 Task: Choose the host language as Greek.
Action: Mouse moved to (1149, 164)
Screenshot: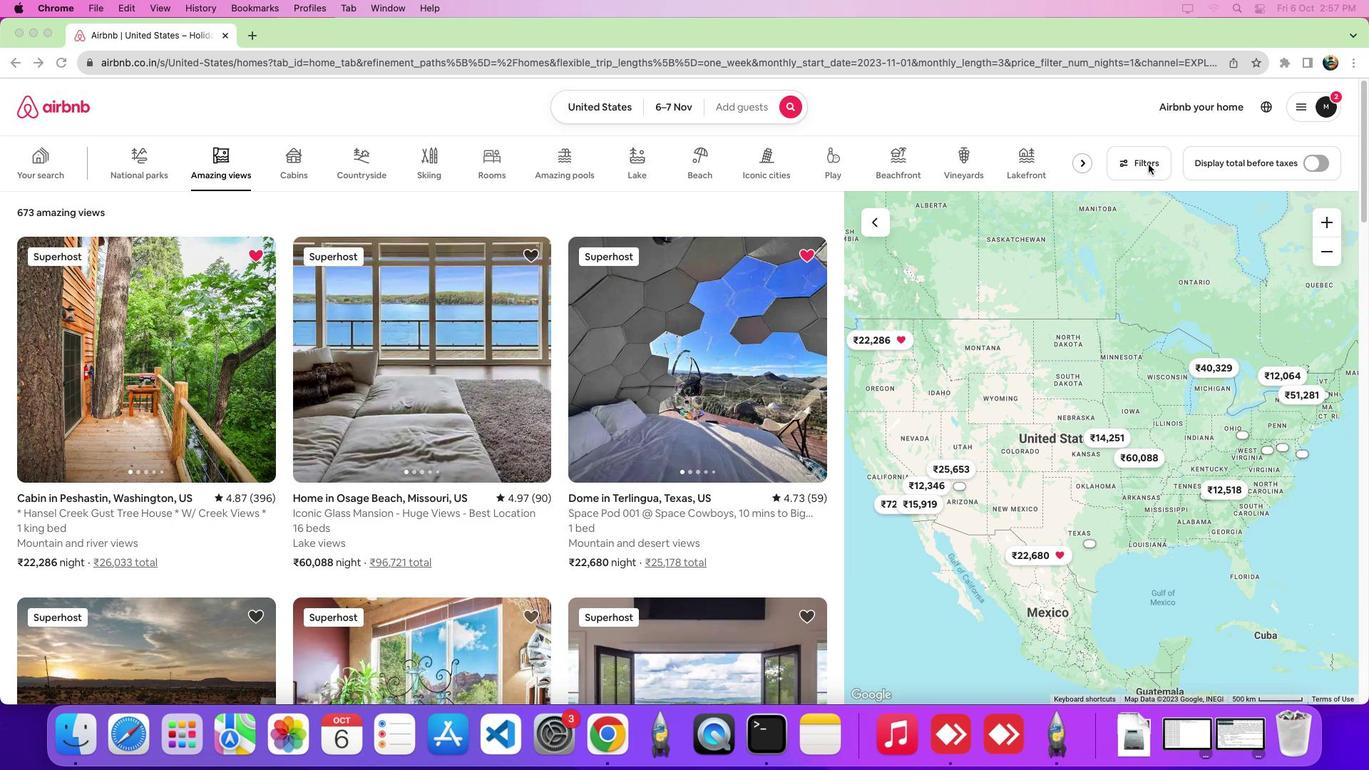 
Action: Mouse pressed left at (1149, 164)
Screenshot: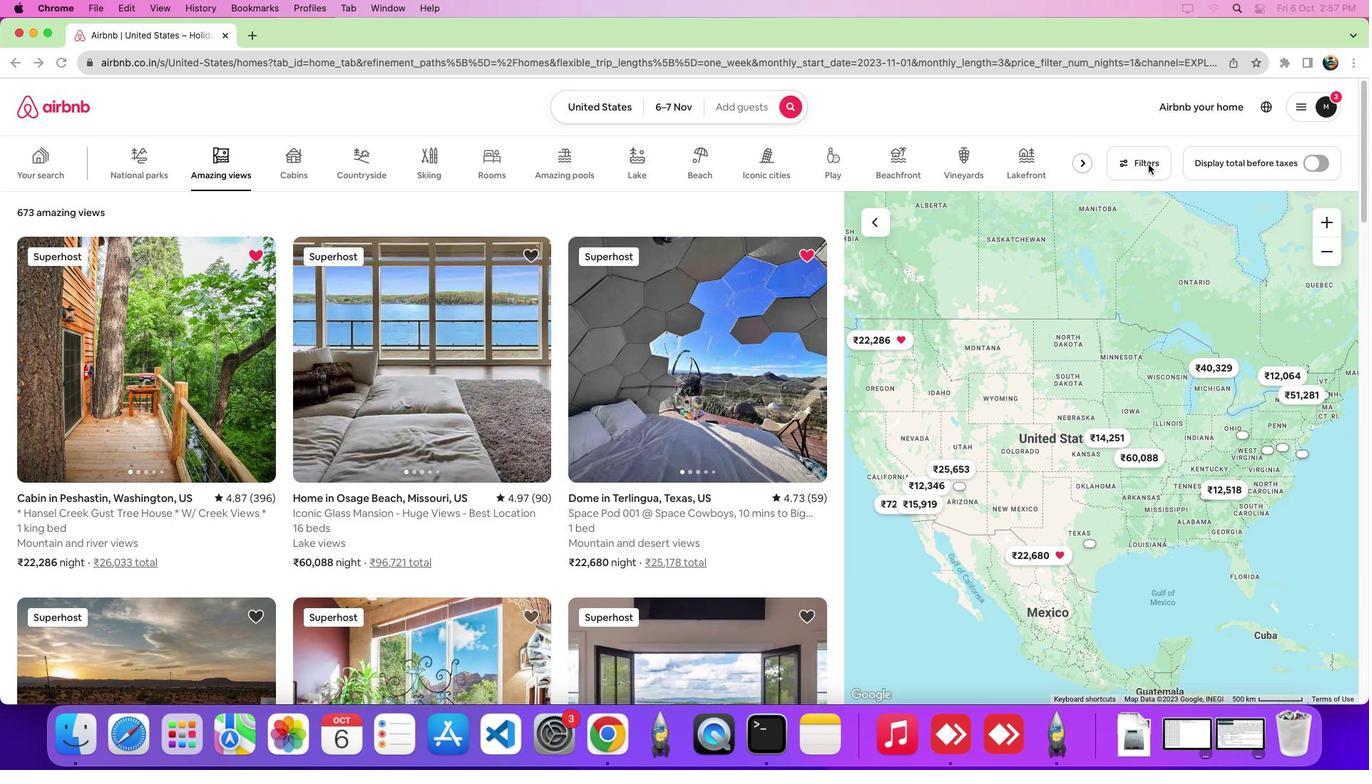 
Action: Mouse pressed left at (1149, 164)
Screenshot: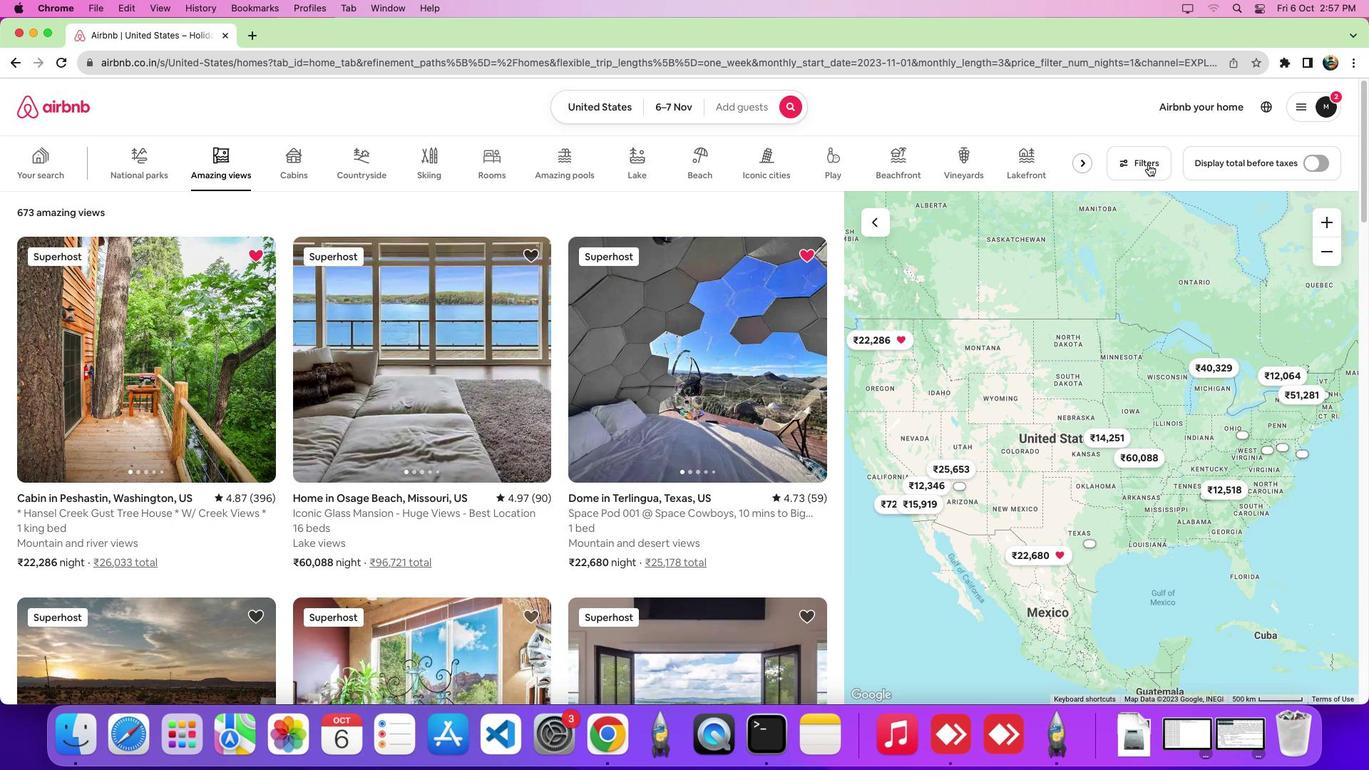
Action: Mouse moved to (540, 257)
Screenshot: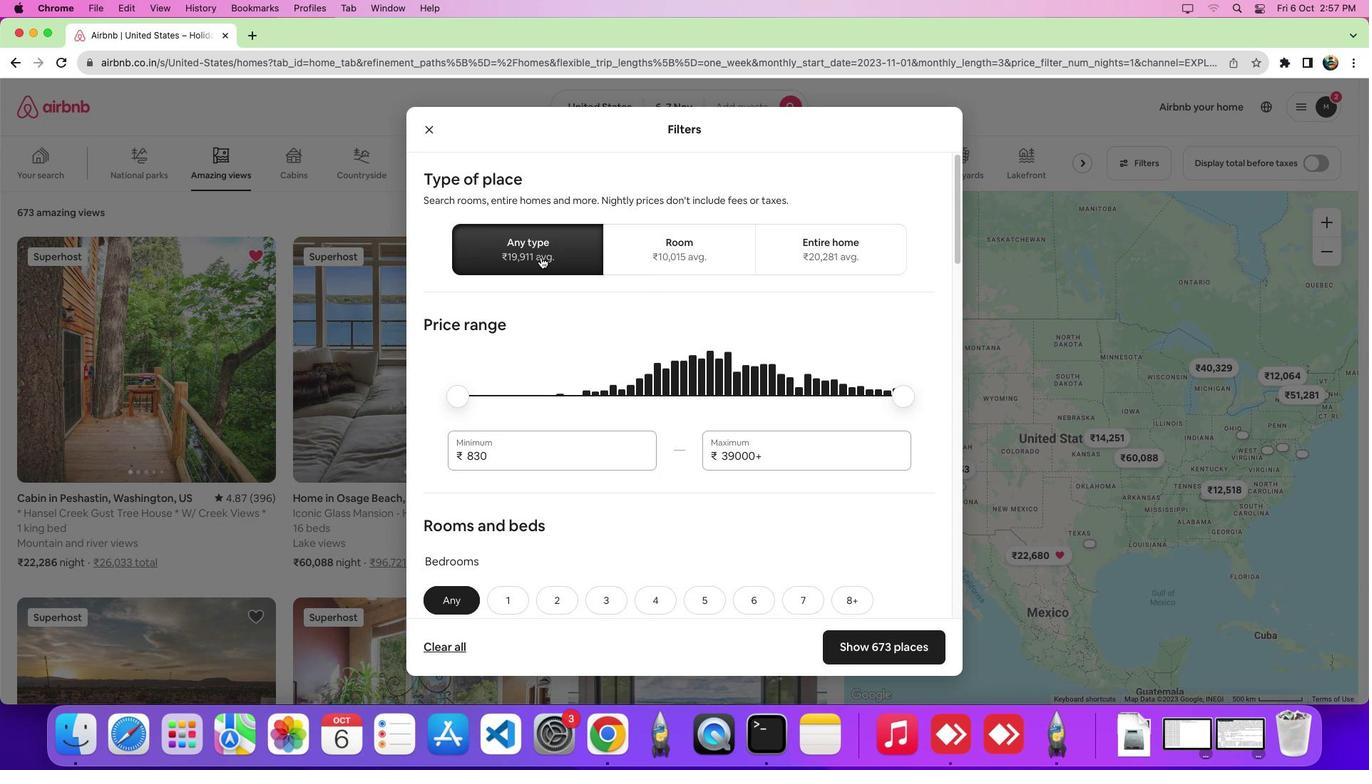 
Action: Mouse pressed left at (540, 257)
Screenshot: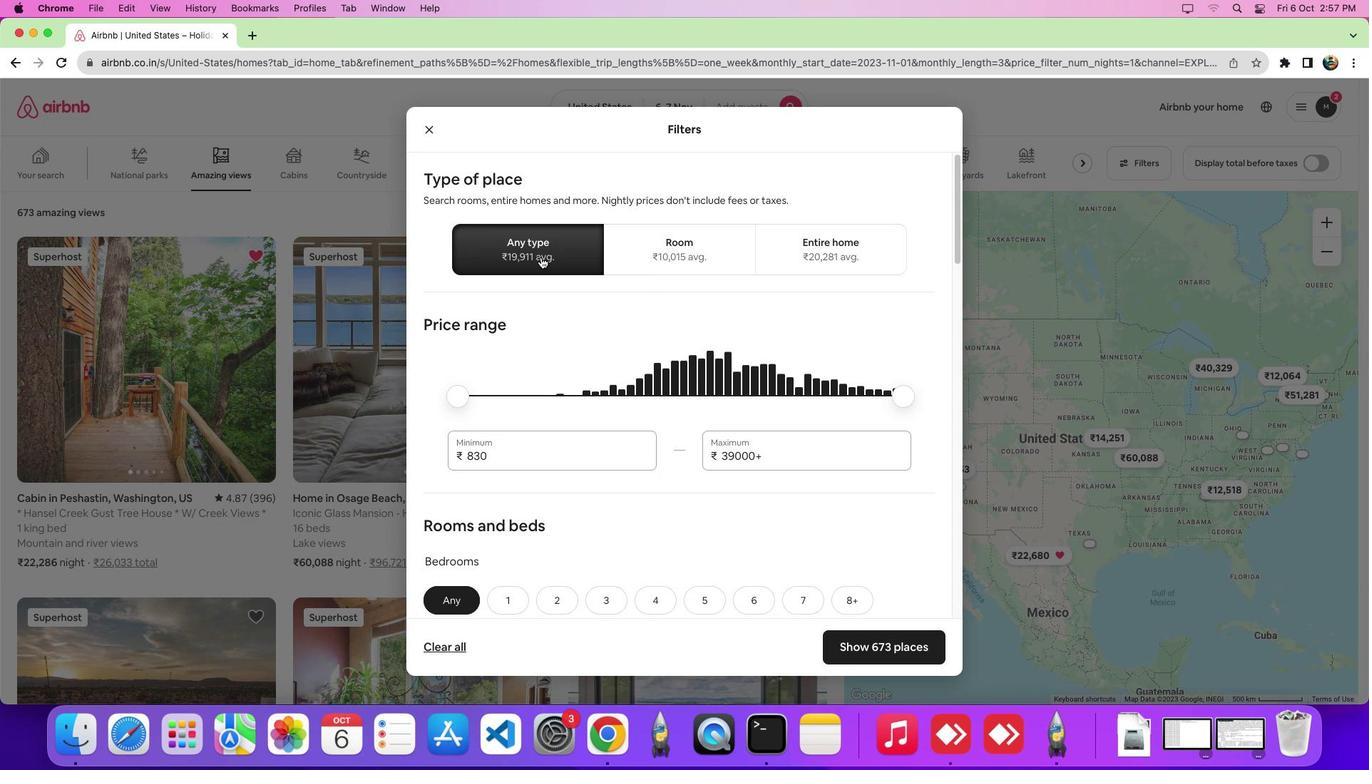 
Action: Mouse moved to (621, 386)
Screenshot: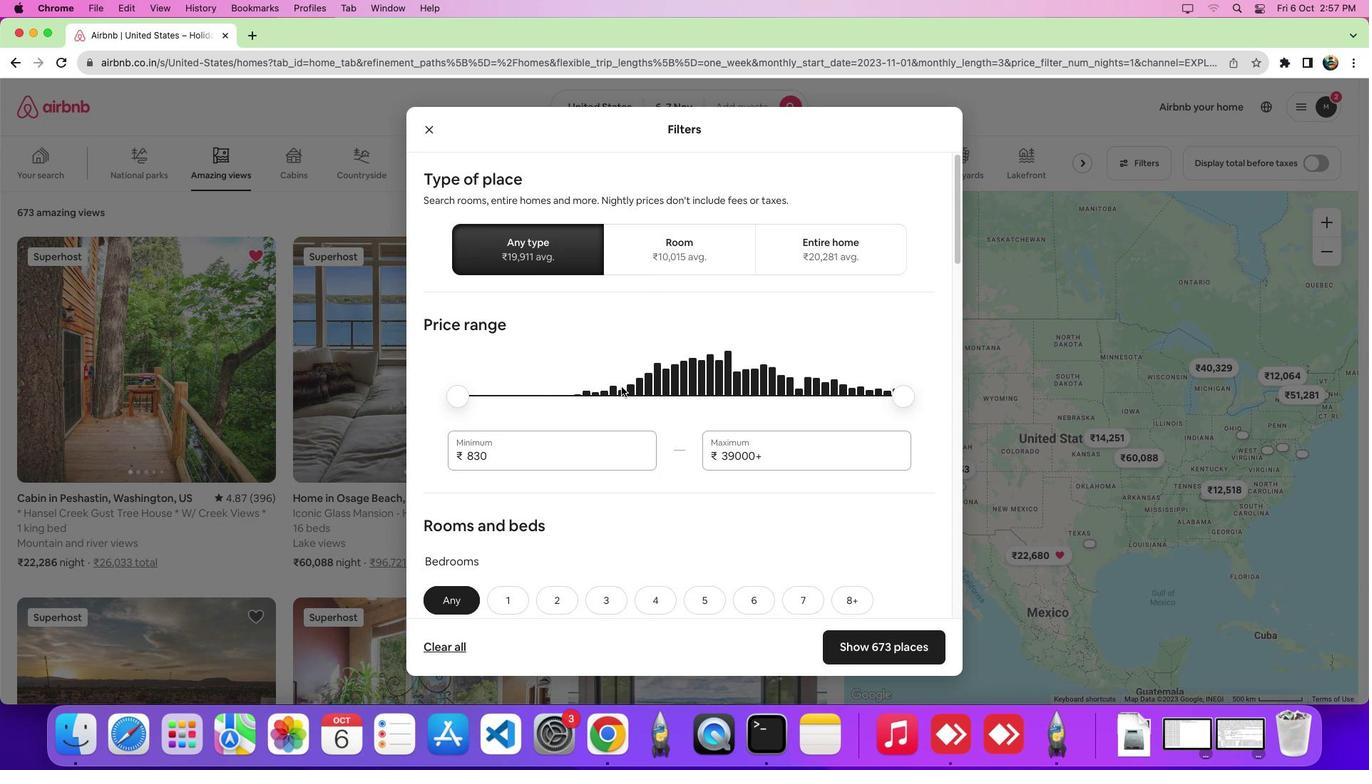 
Action: Mouse scrolled (621, 386) with delta (0, 0)
Screenshot: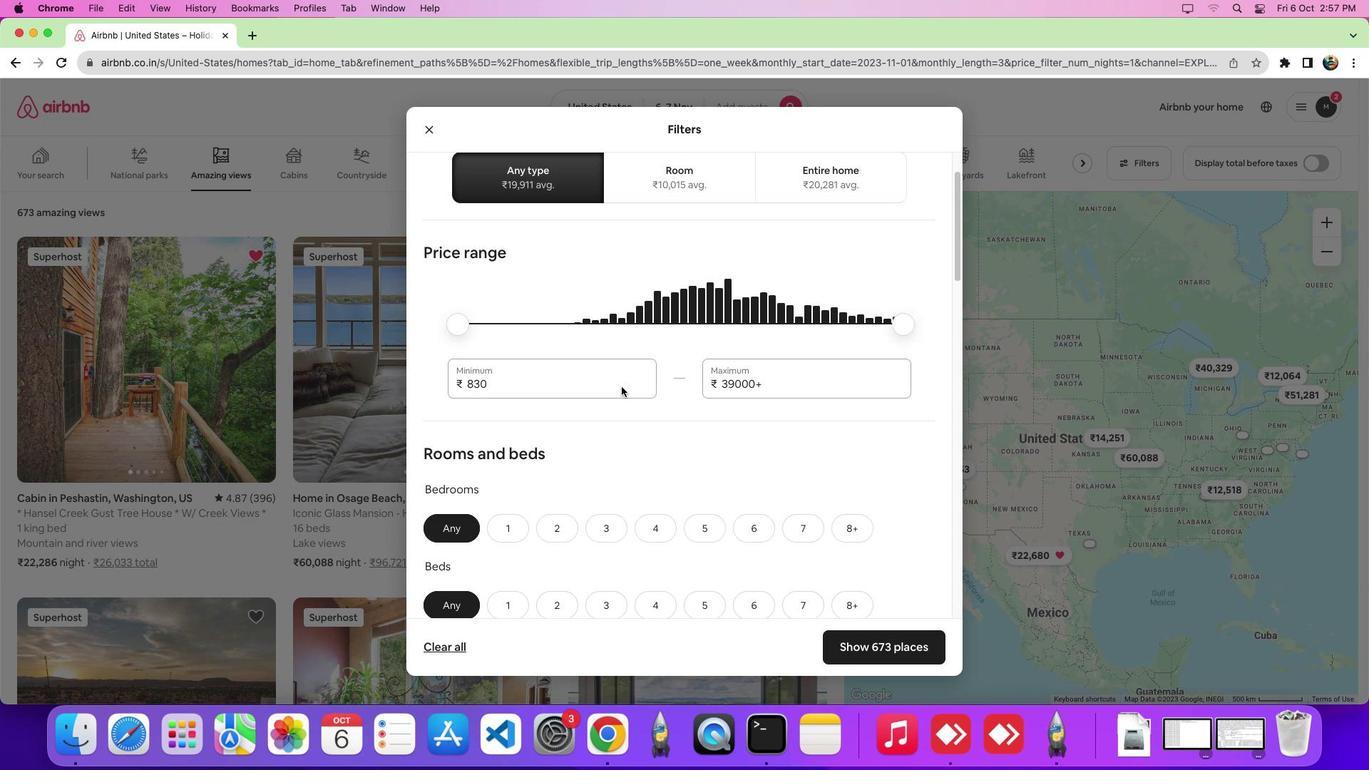 
Action: Mouse scrolled (621, 386) with delta (0, -1)
Screenshot: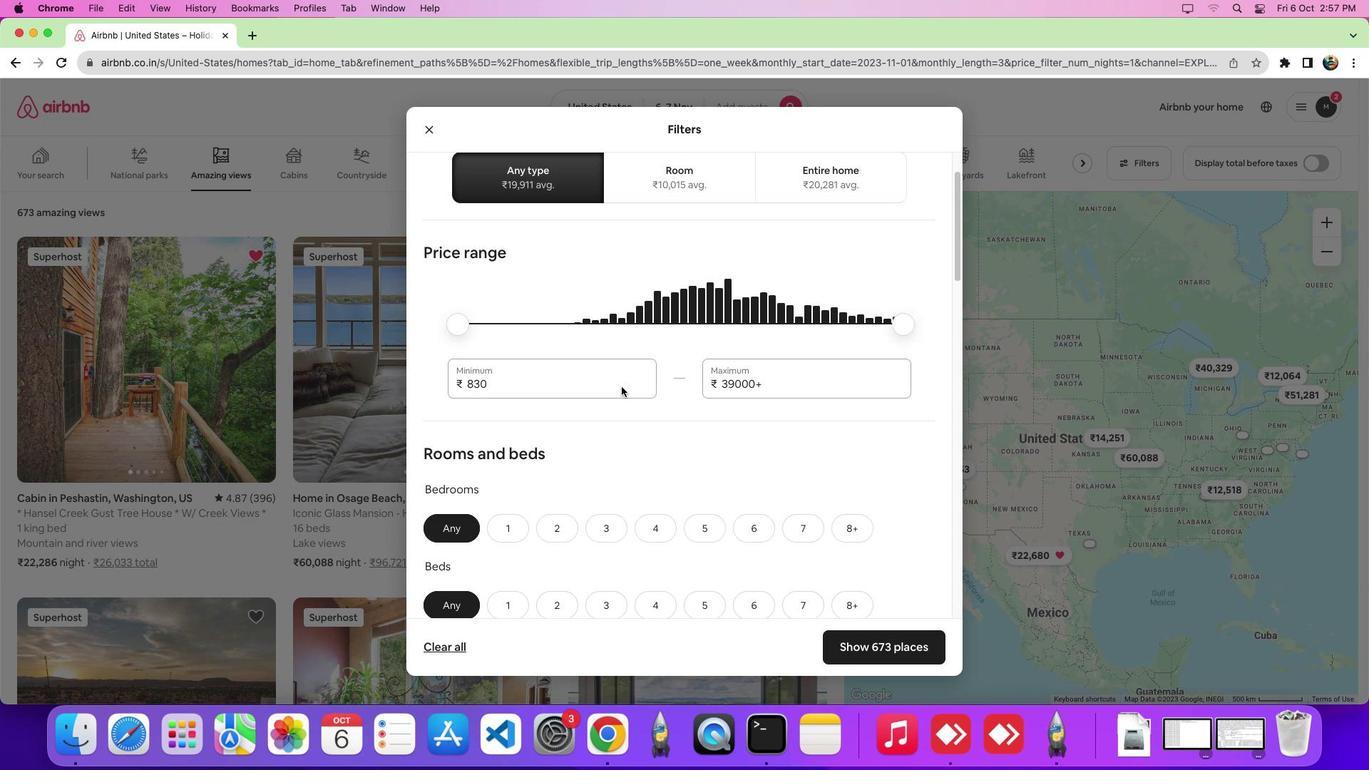 
Action: Mouse scrolled (621, 386) with delta (0, -7)
Screenshot: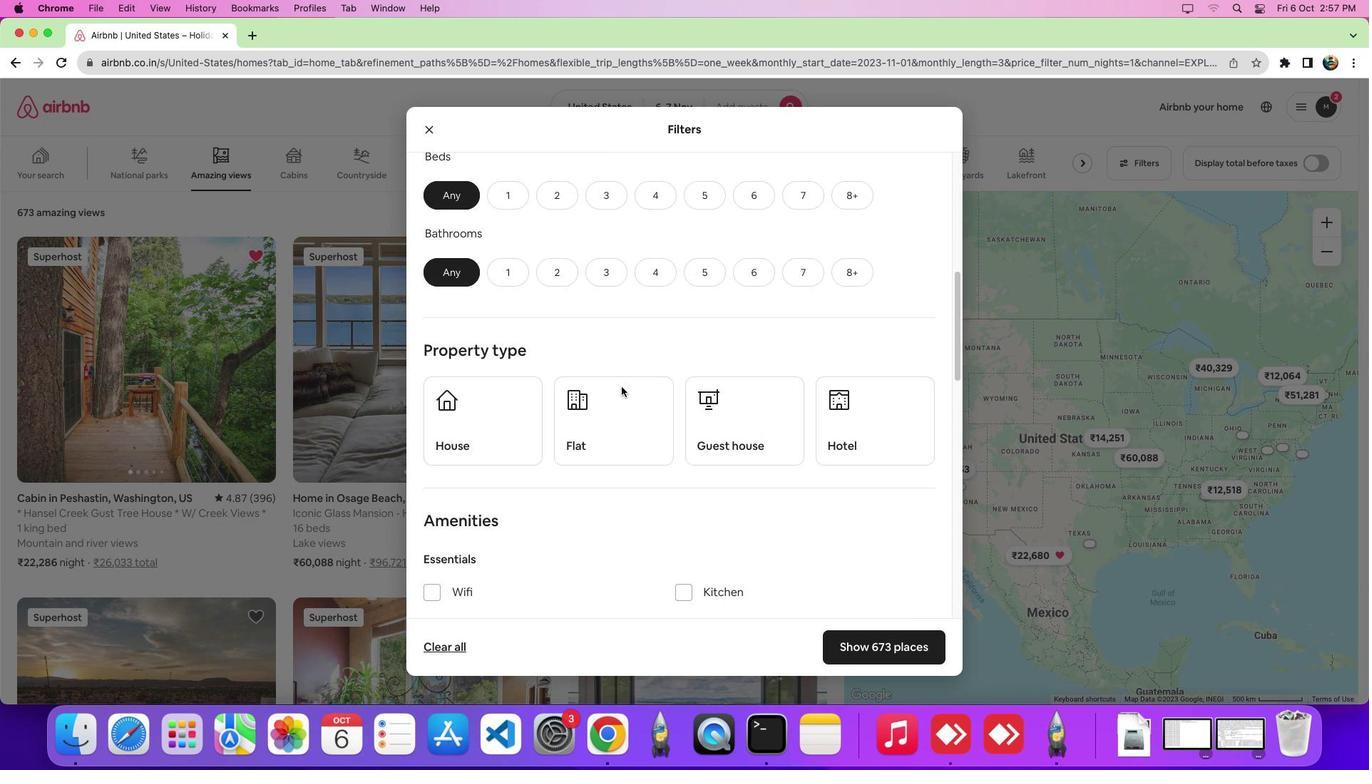 
Action: Mouse scrolled (621, 386) with delta (0, -9)
Screenshot: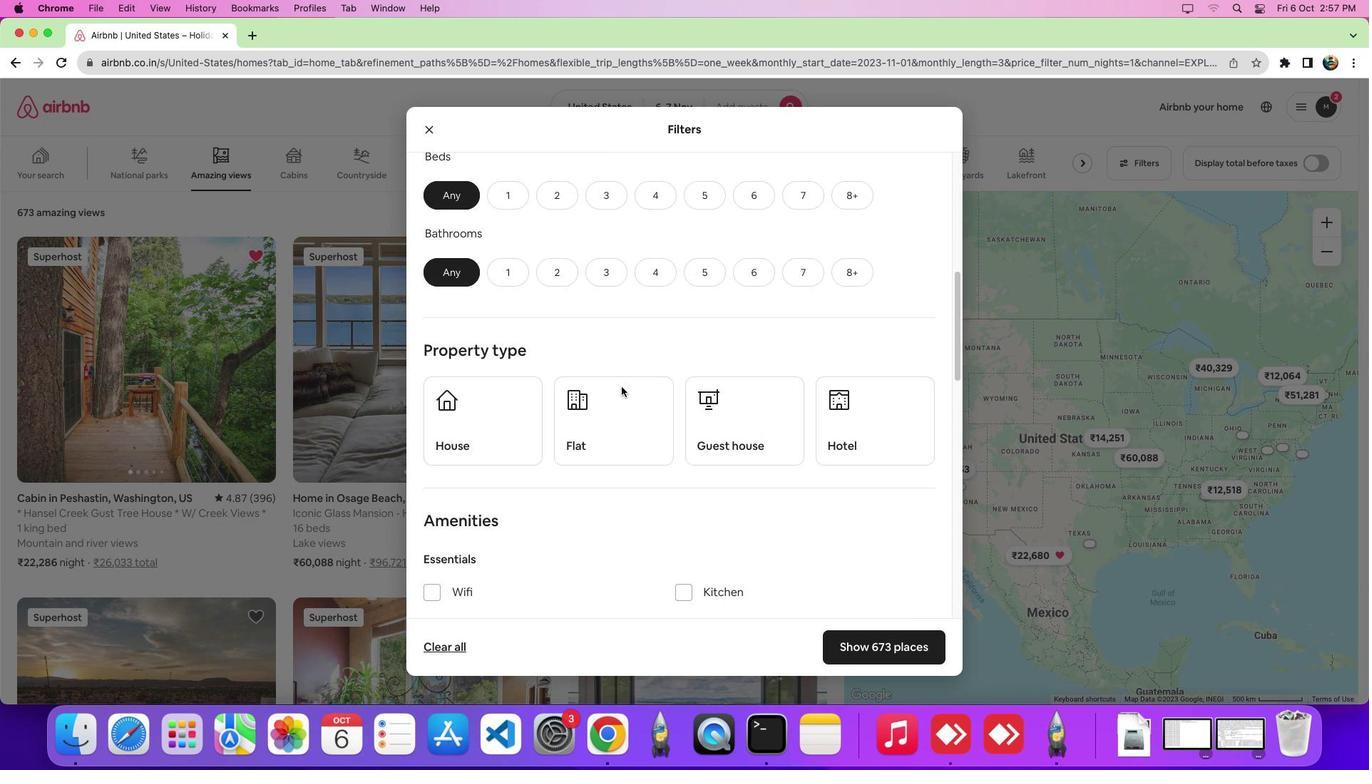 
Action: Mouse scrolled (621, 386) with delta (0, -11)
Screenshot: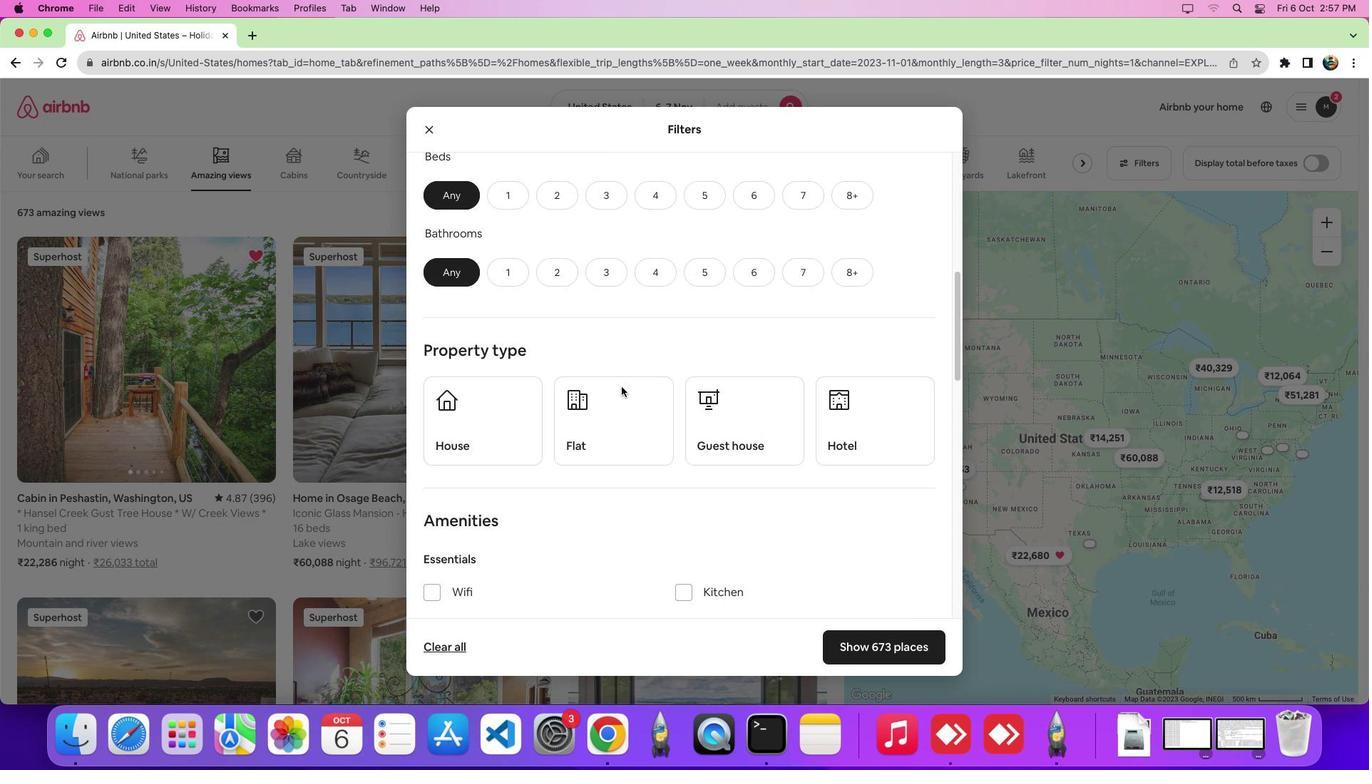 
Action: Mouse scrolled (621, 386) with delta (0, 0)
Screenshot: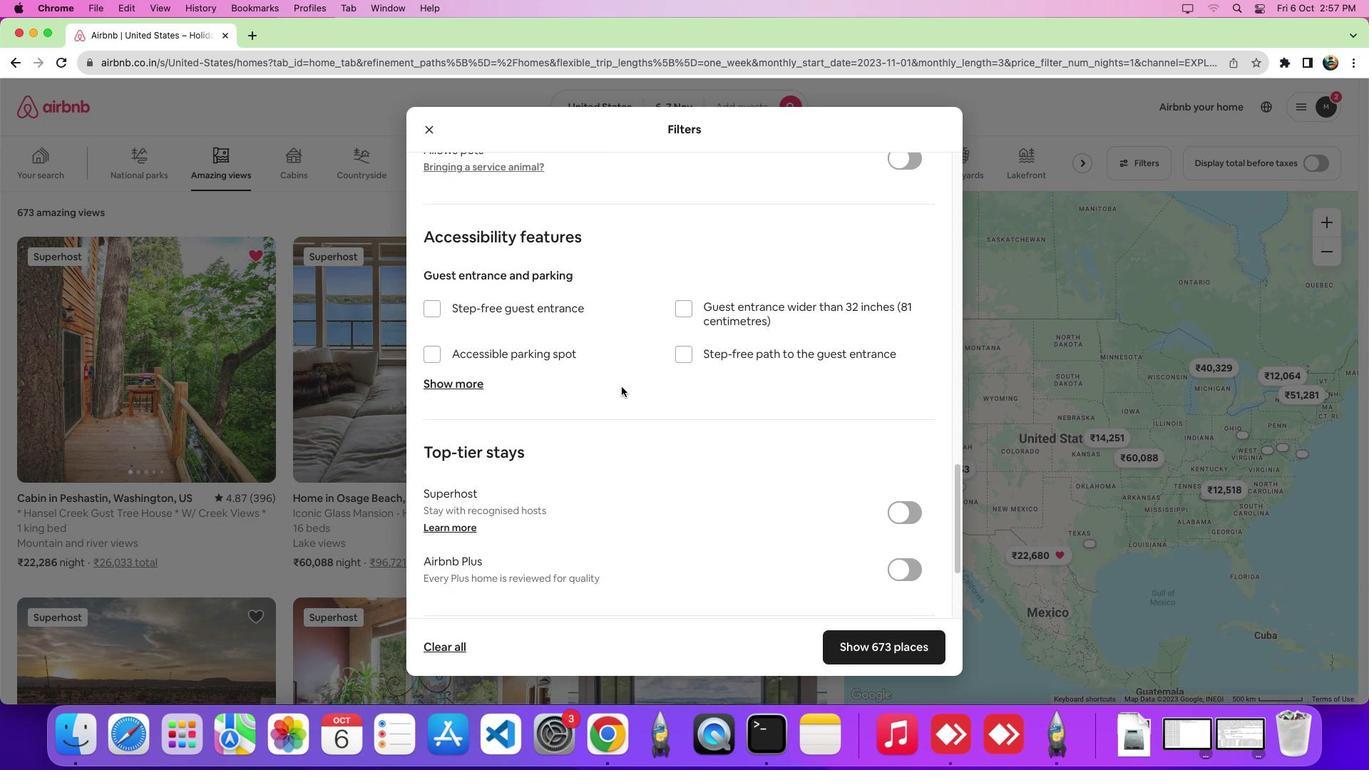 
Action: Mouse scrolled (621, 386) with delta (0, -1)
Screenshot: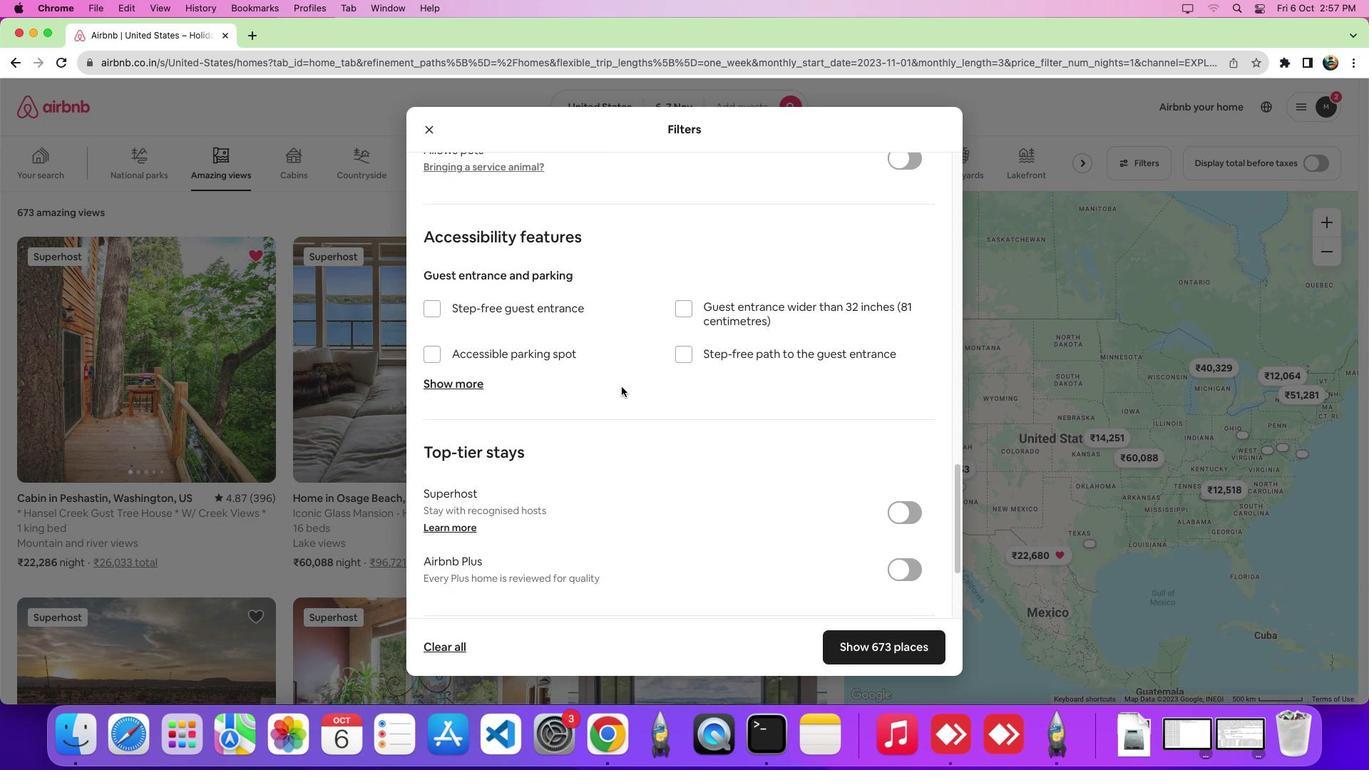 
Action: Mouse scrolled (621, 386) with delta (0, -7)
Screenshot: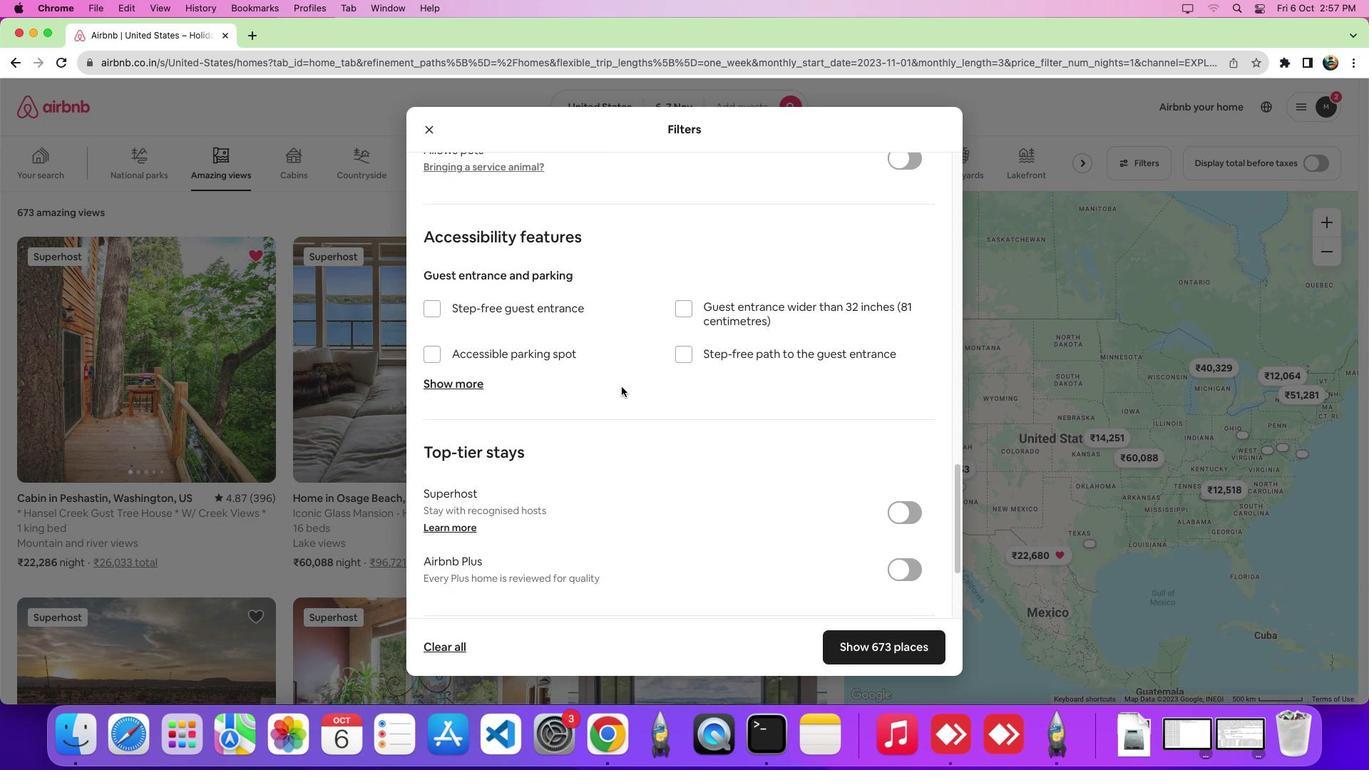 
Action: Mouse scrolled (621, 386) with delta (0, -9)
Screenshot: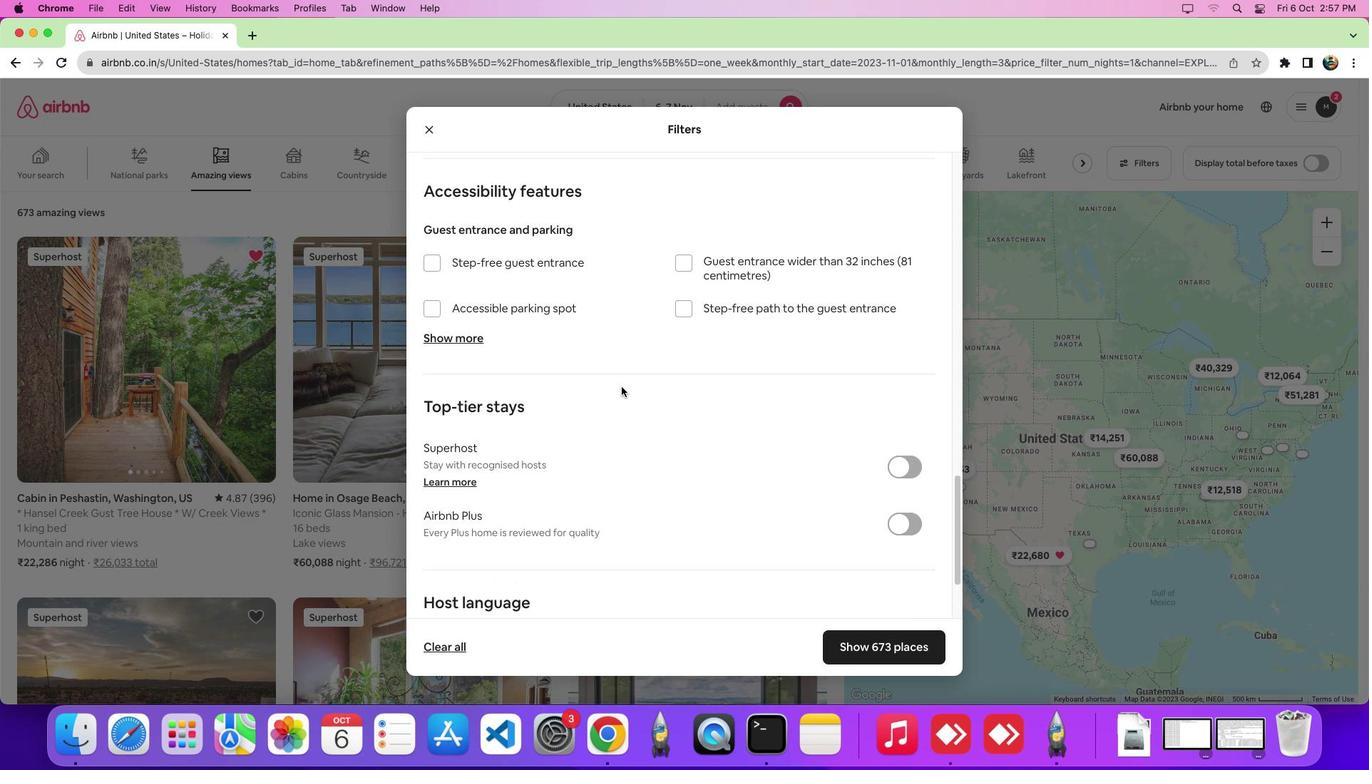 
Action: Mouse scrolled (621, 386) with delta (0, -11)
Screenshot: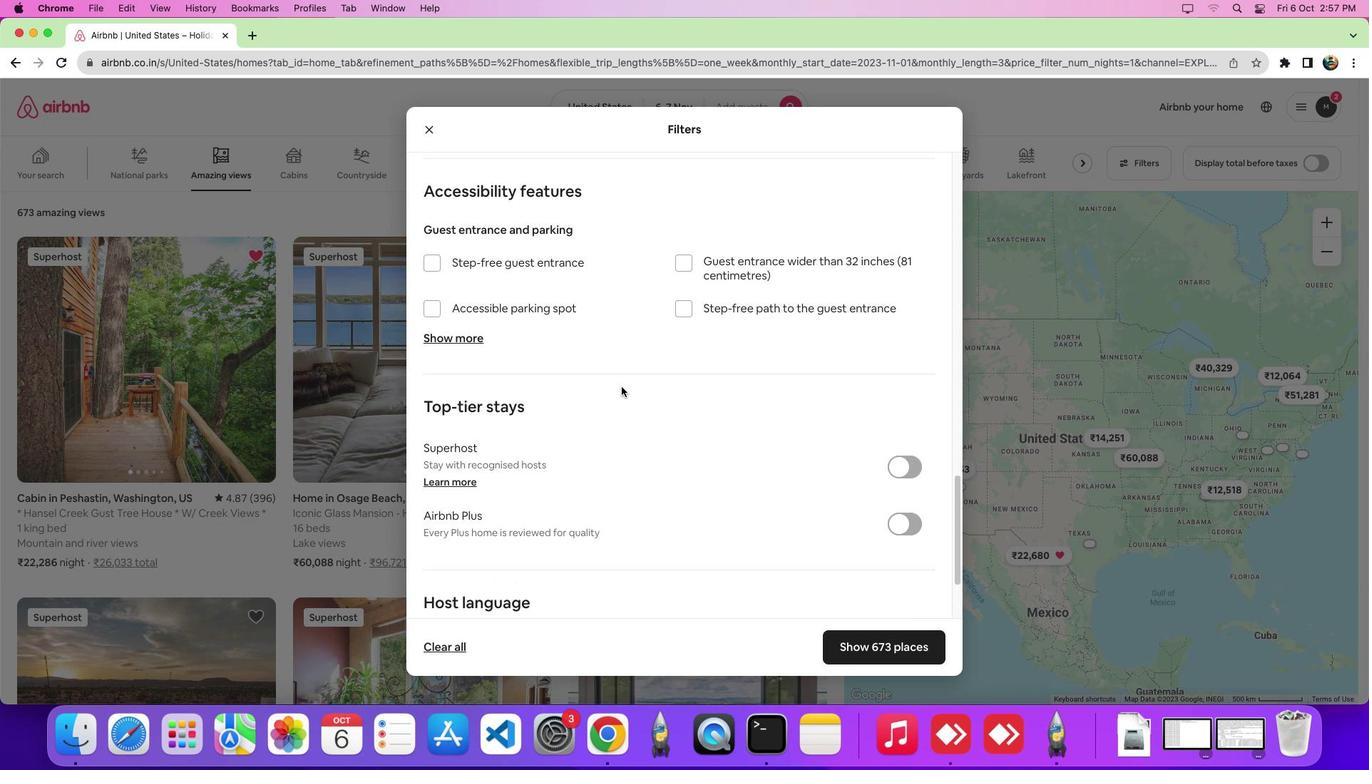 
Action: Mouse scrolled (621, 386) with delta (0, 0)
Screenshot: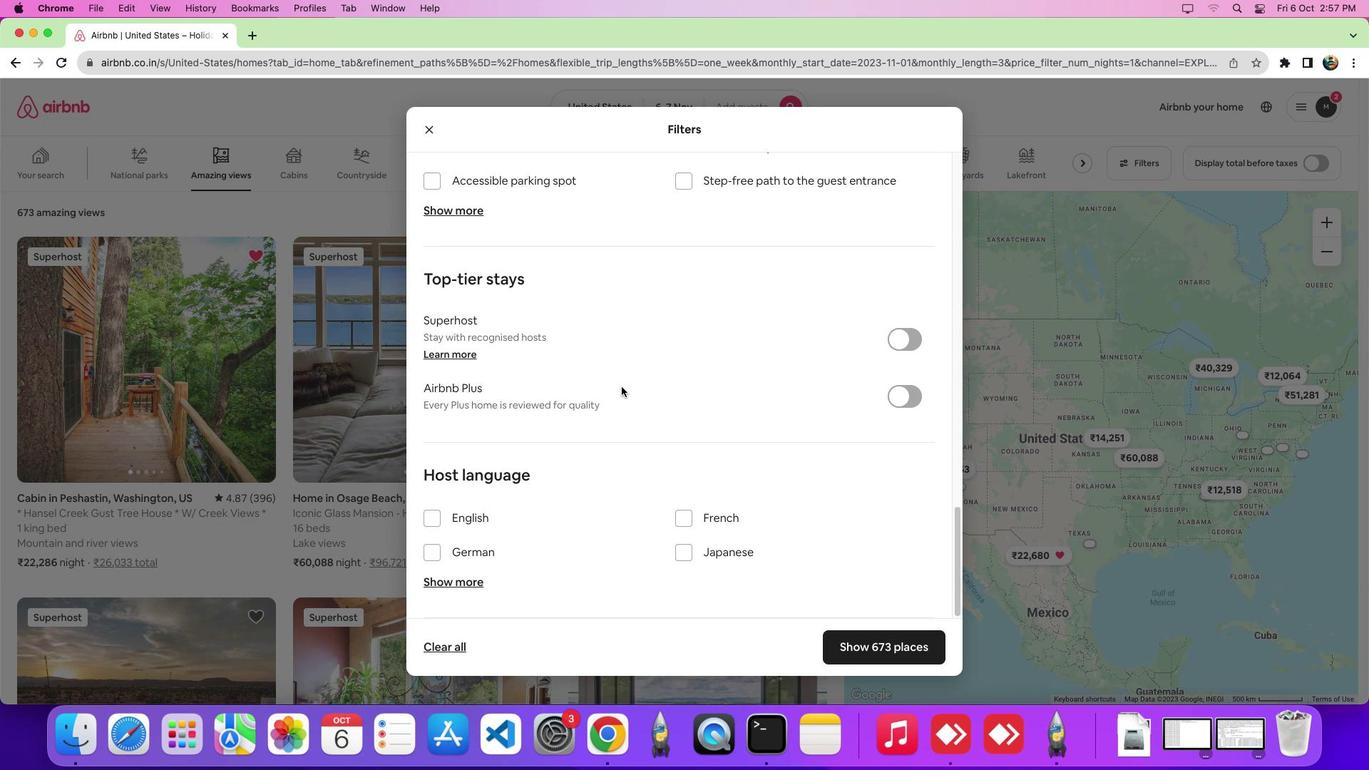 
Action: Mouse scrolled (621, 386) with delta (0, -1)
Screenshot: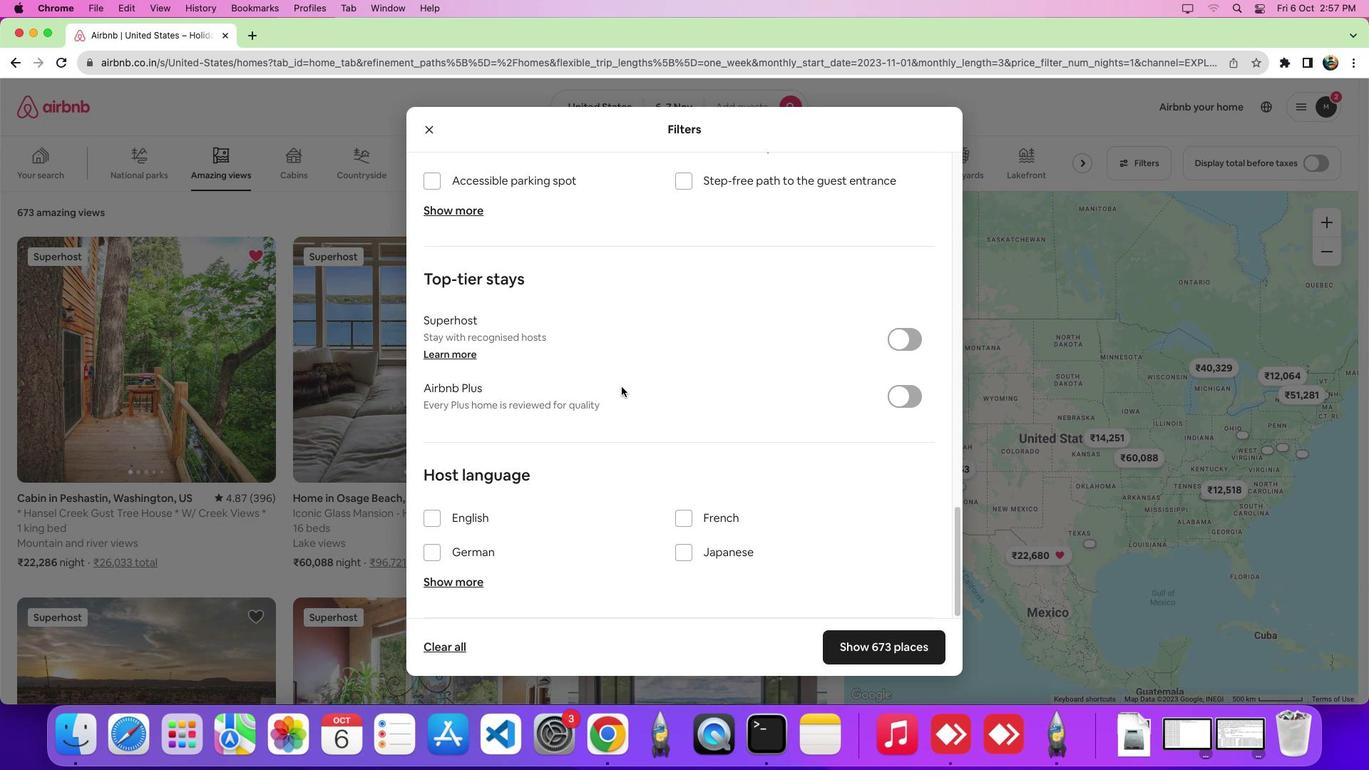 
Action: Mouse scrolled (621, 386) with delta (0, -7)
Screenshot: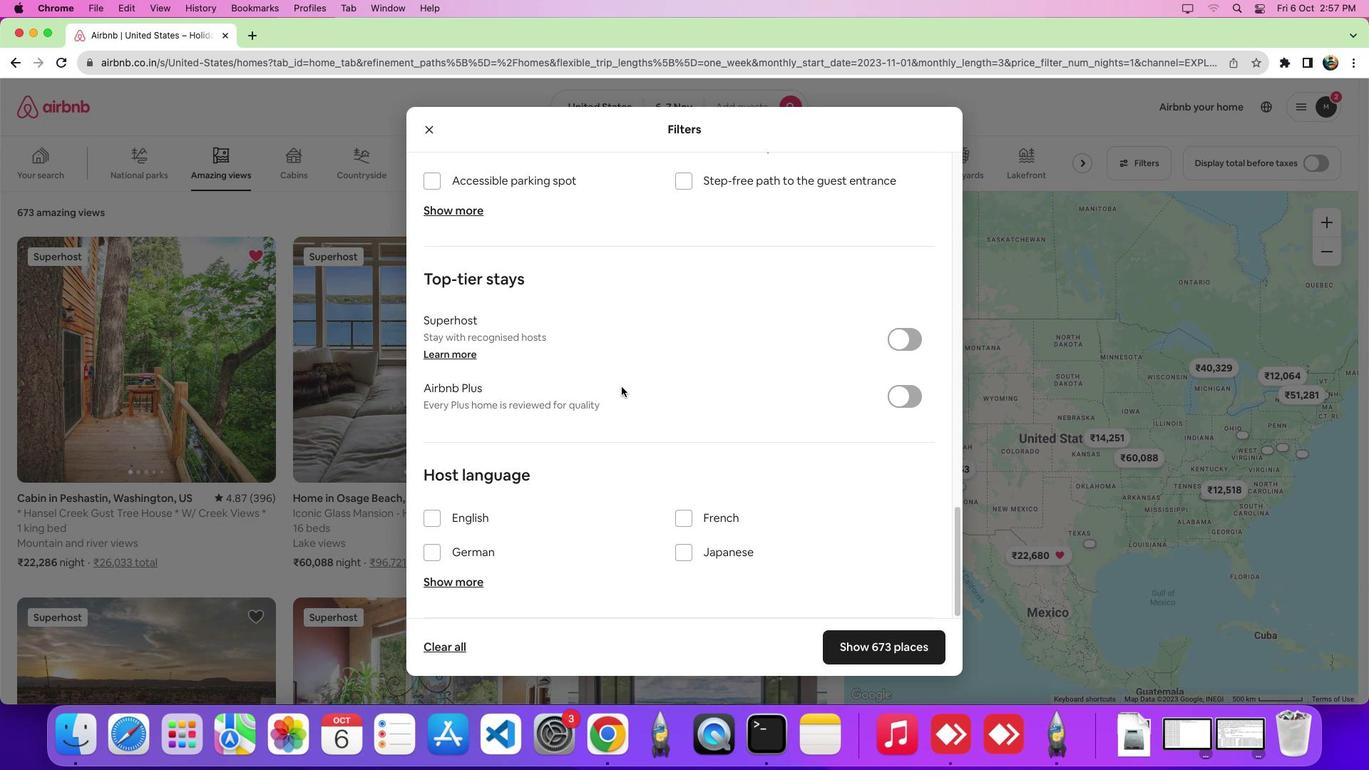 
Action: Mouse scrolled (621, 386) with delta (0, -9)
Screenshot: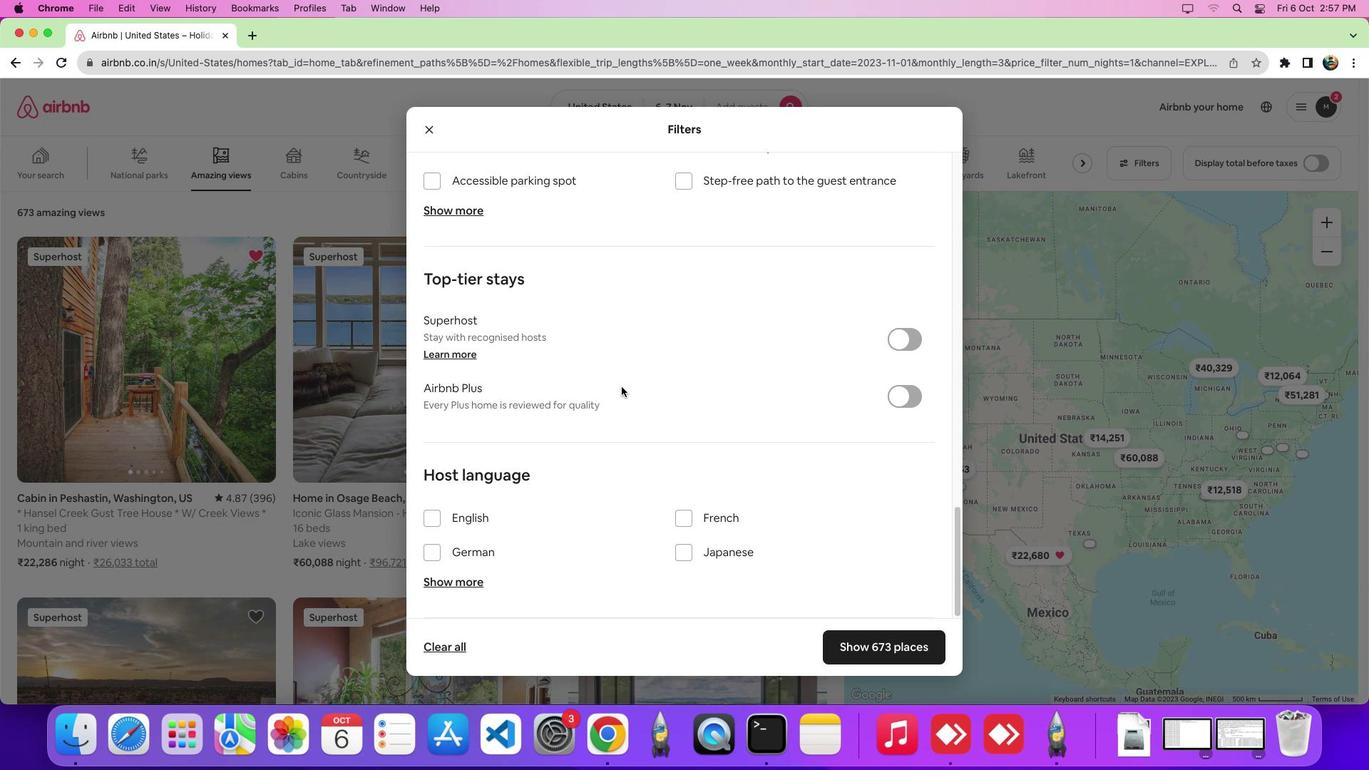 
Action: Mouse scrolled (621, 386) with delta (0, -10)
Screenshot: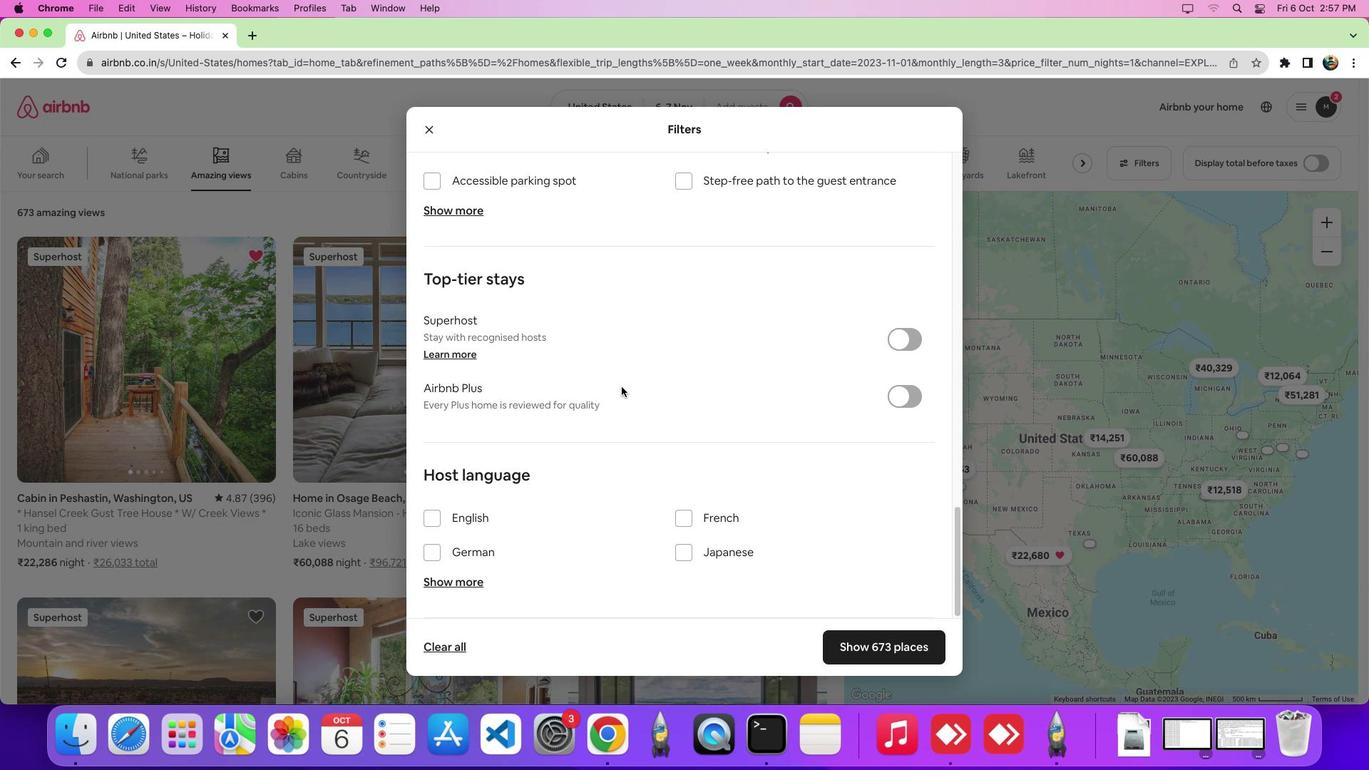 
Action: Mouse moved to (457, 582)
Screenshot: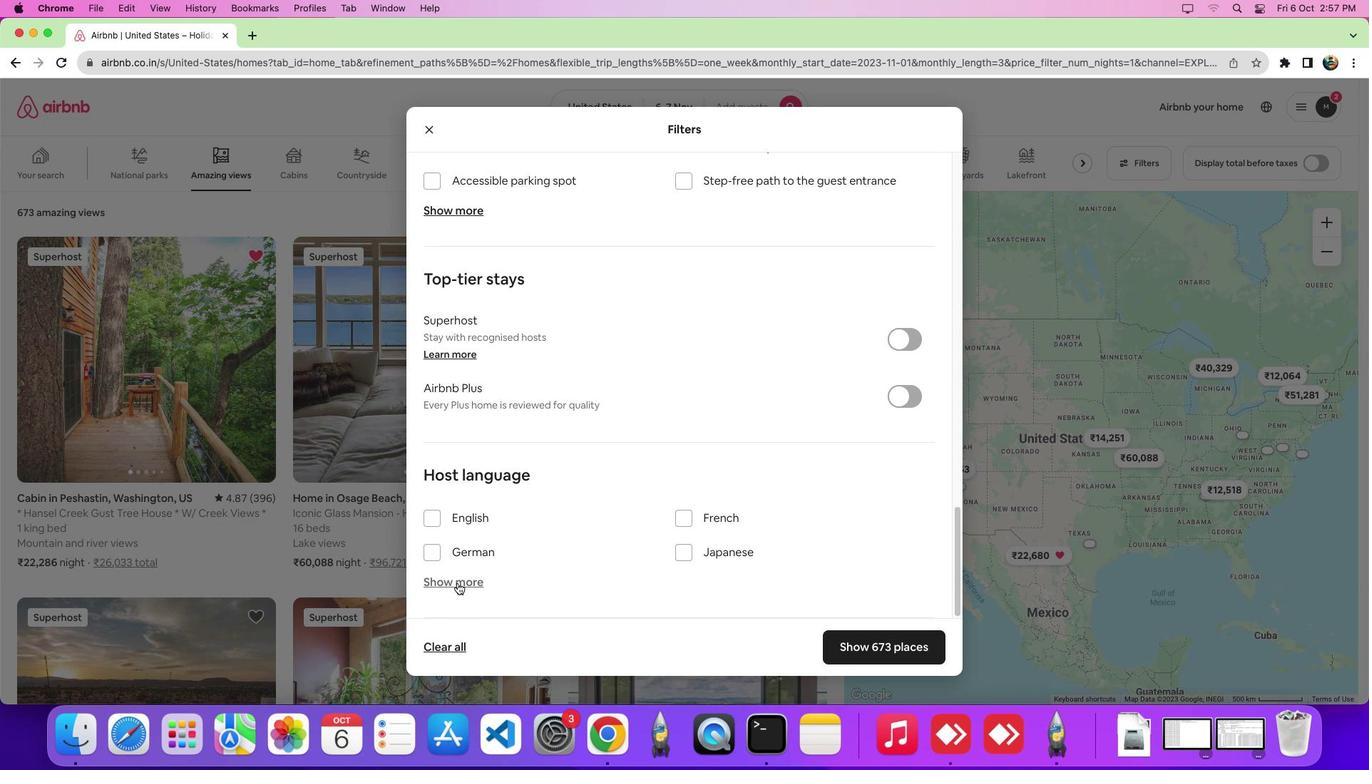 
Action: Mouse pressed left at (457, 582)
Screenshot: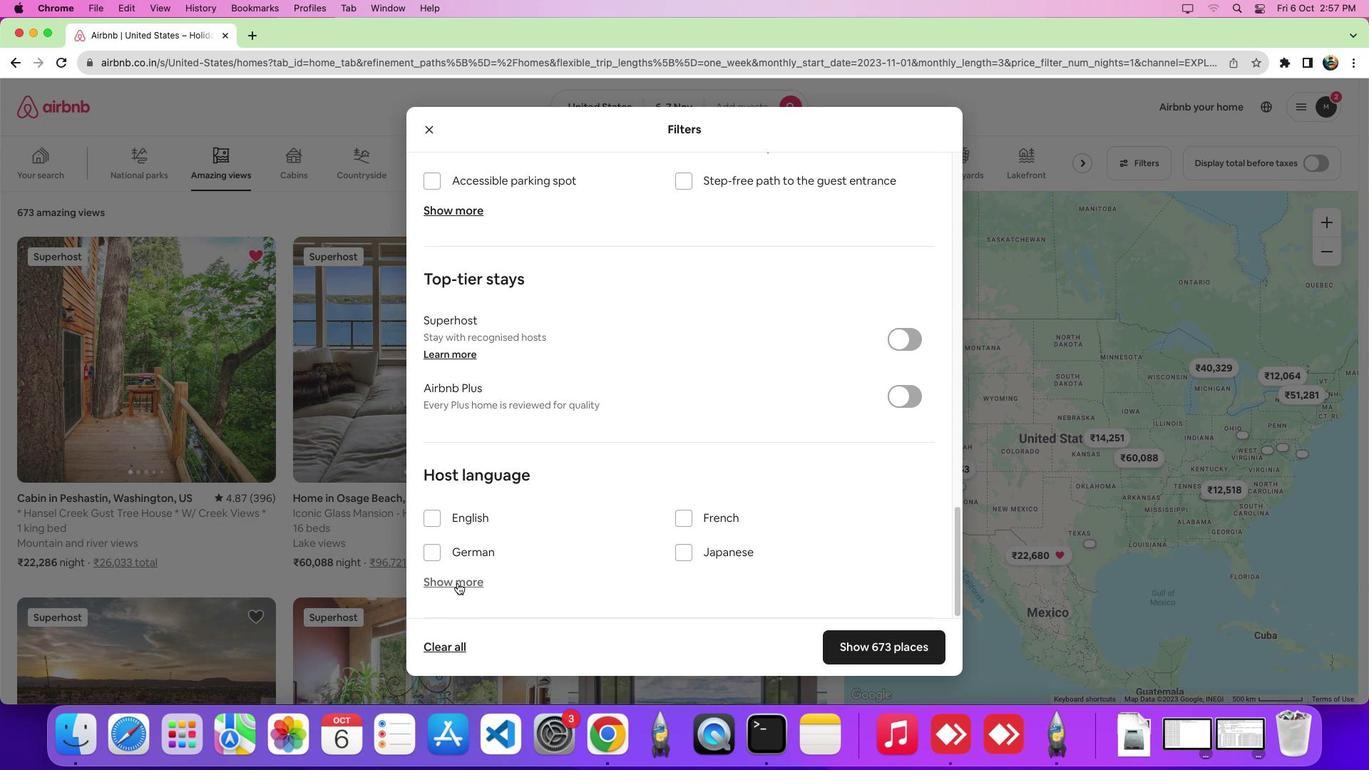 
Action: Mouse moved to (524, 541)
Screenshot: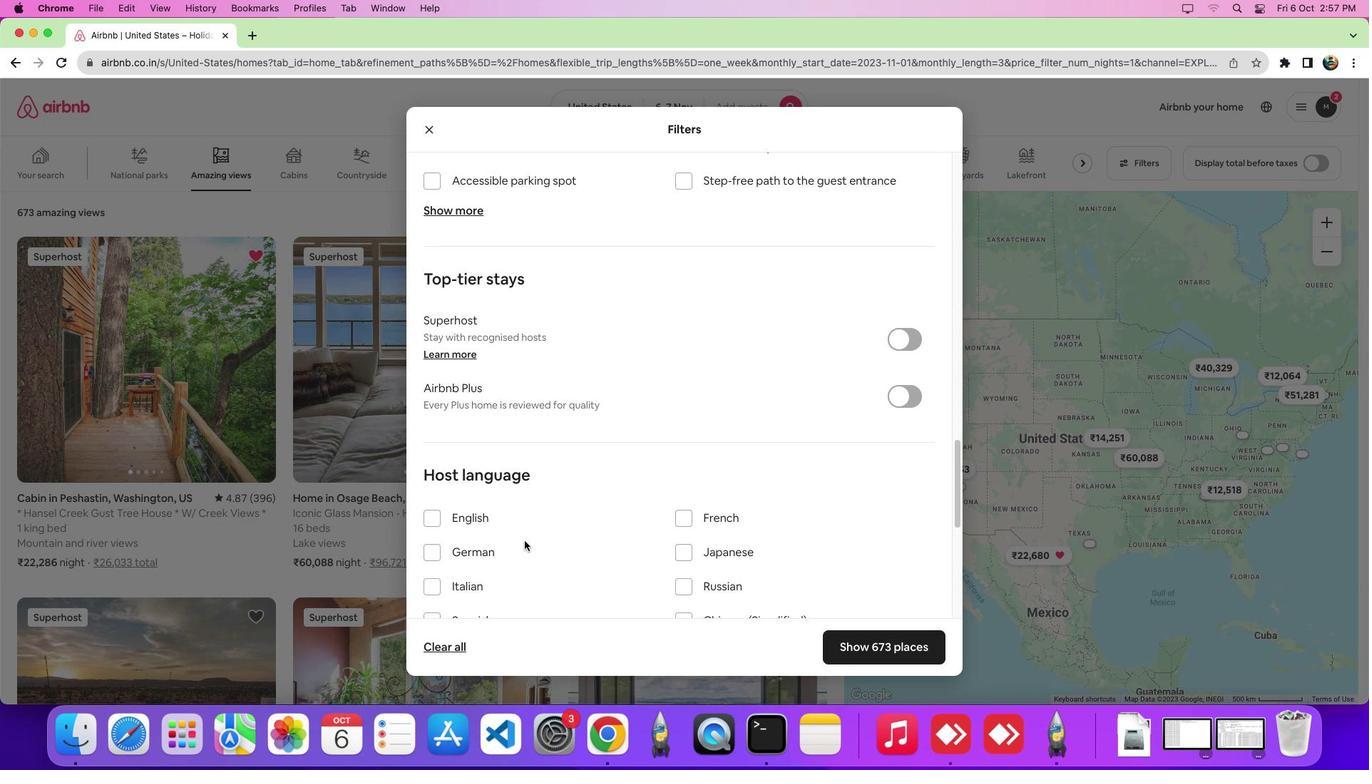 
Action: Mouse scrolled (524, 541) with delta (0, 0)
Screenshot: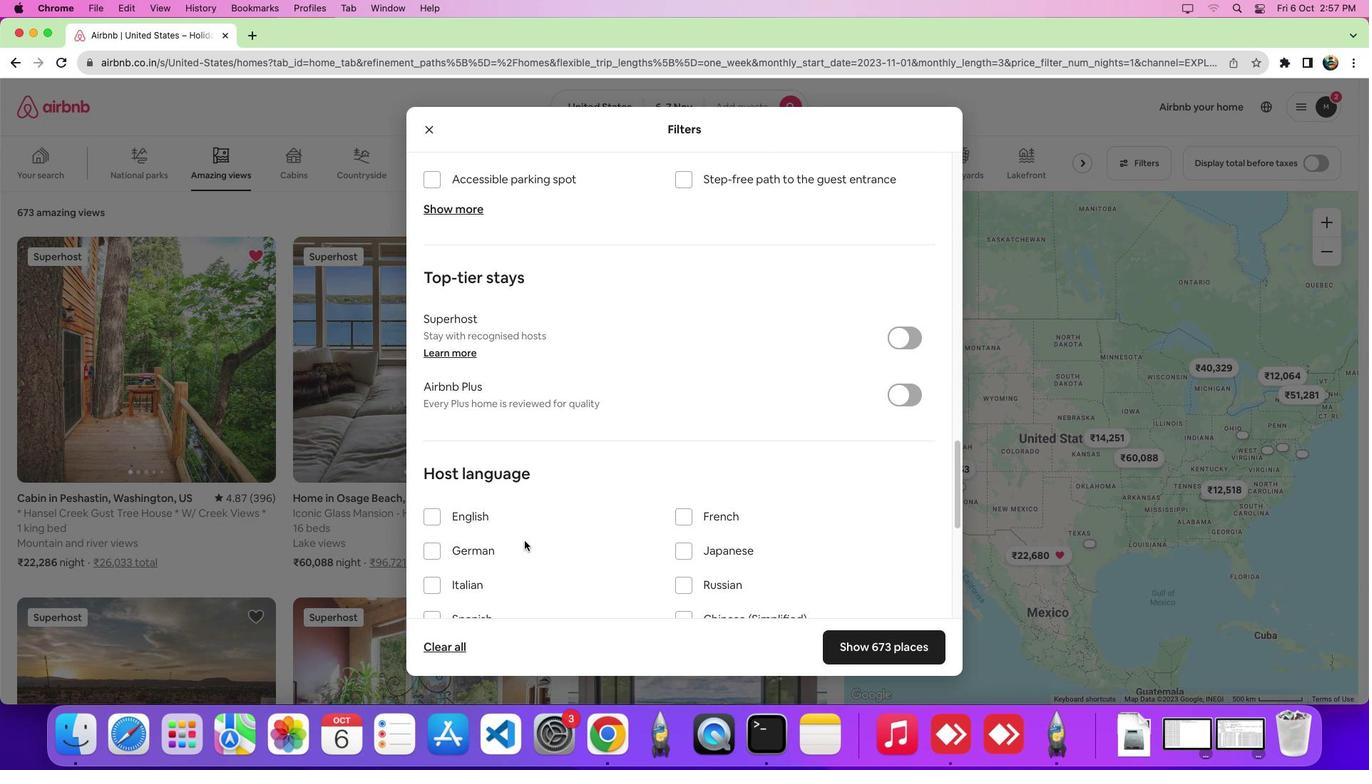 
Action: Mouse scrolled (524, 541) with delta (0, 0)
Screenshot: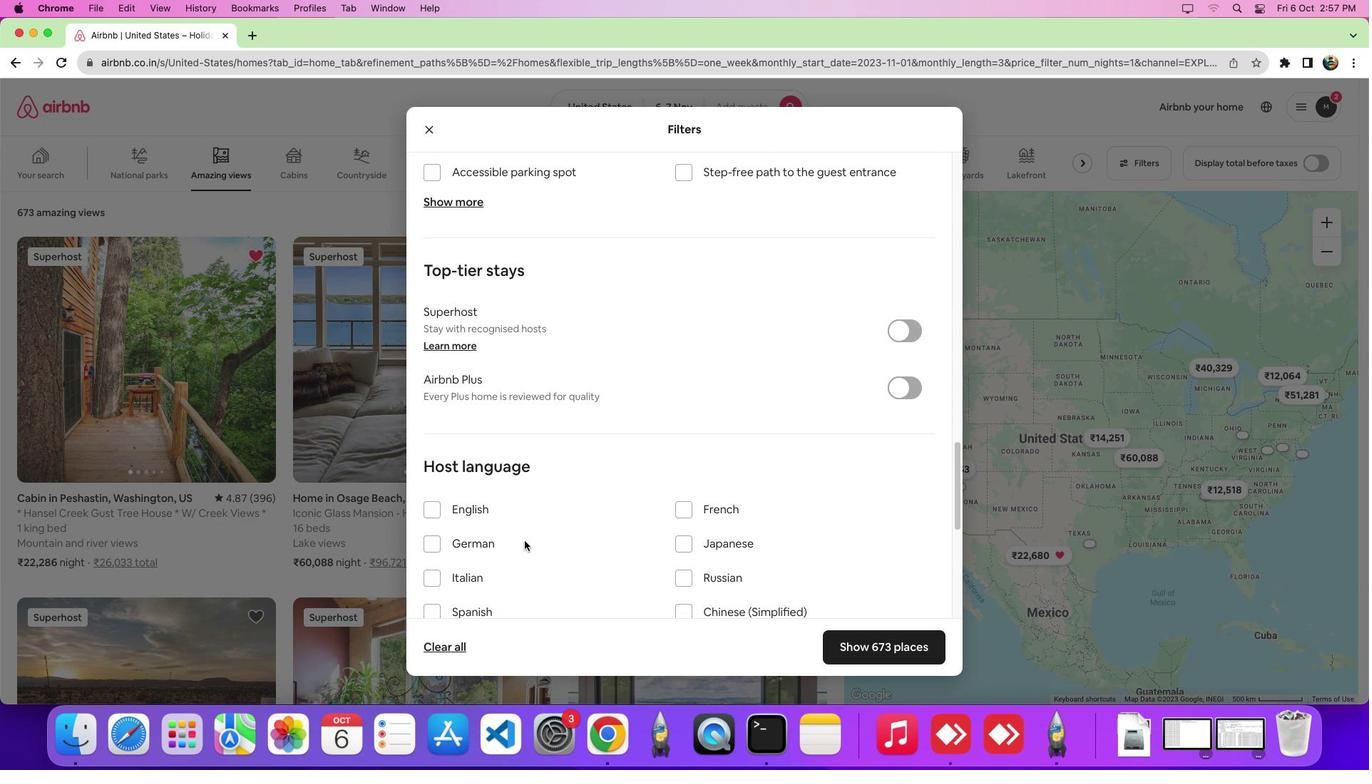 
Action: Mouse scrolled (524, 541) with delta (0, -2)
Screenshot: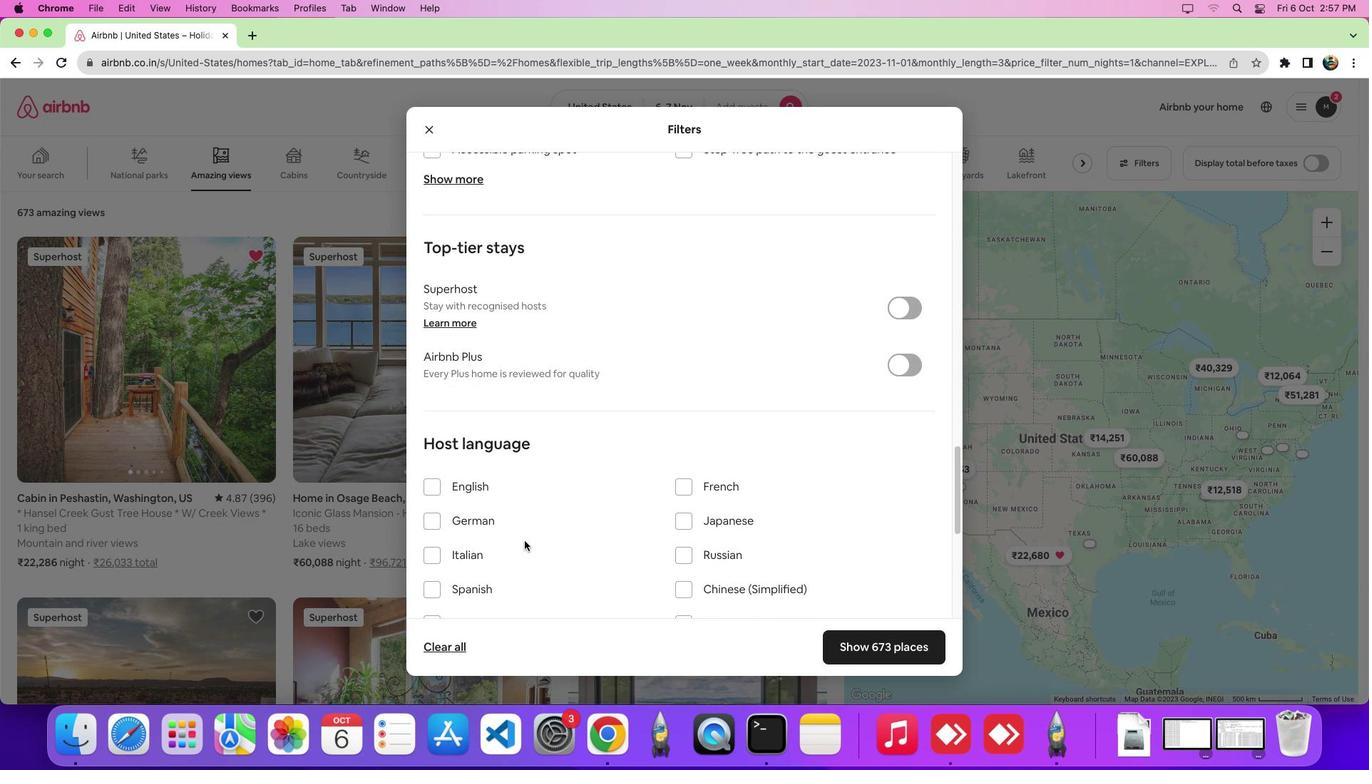 
Action: Mouse scrolled (524, 541) with delta (0, -2)
Screenshot: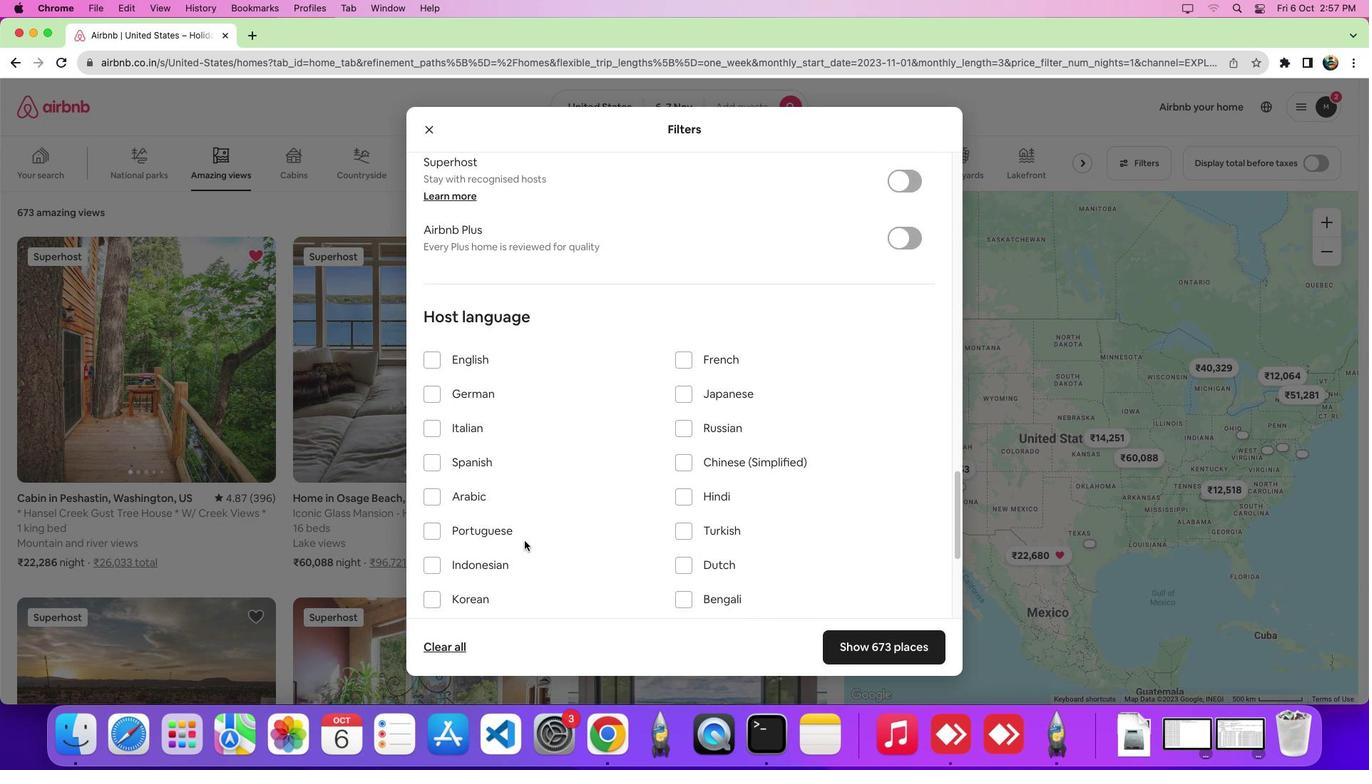 
Action: Mouse scrolled (524, 541) with delta (0, 0)
Screenshot: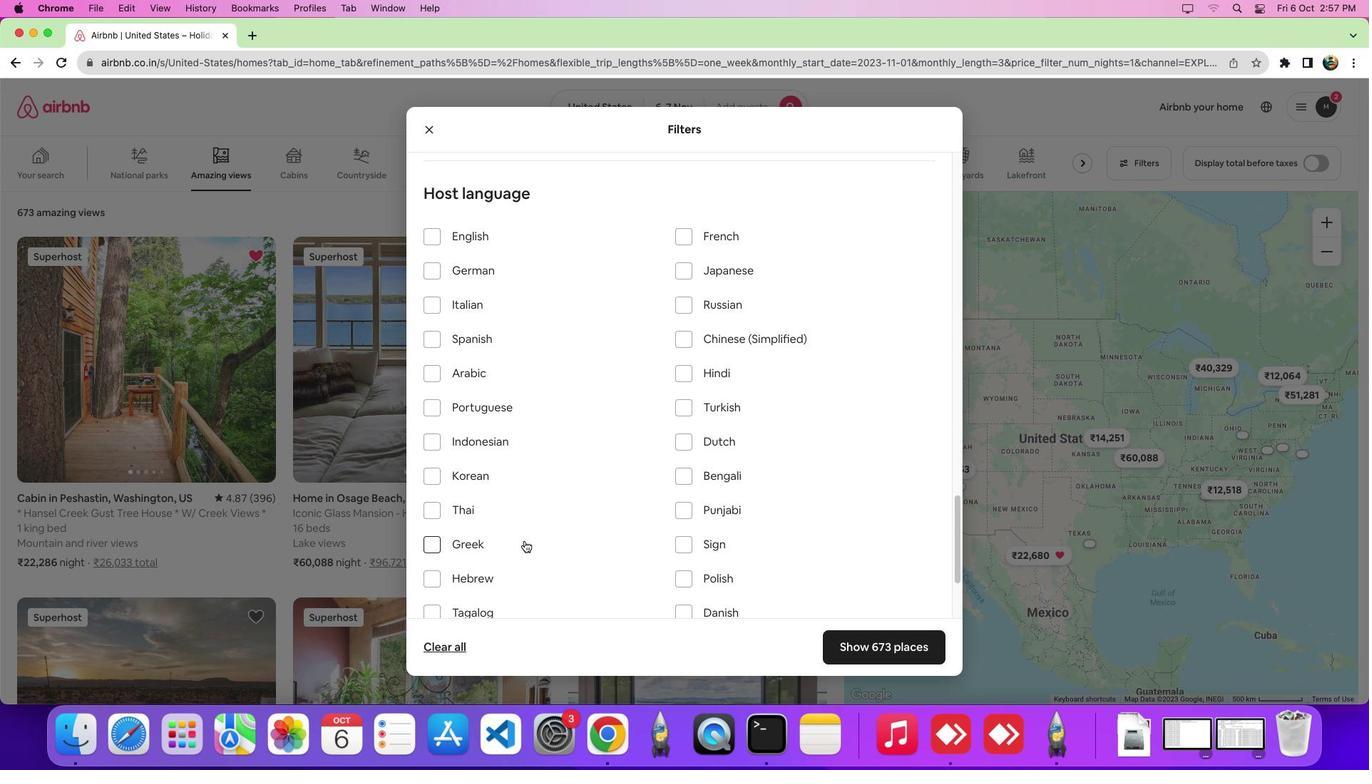 
Action: Mouse scrolled (524, 541) with delta (0, 0)
Screenshot: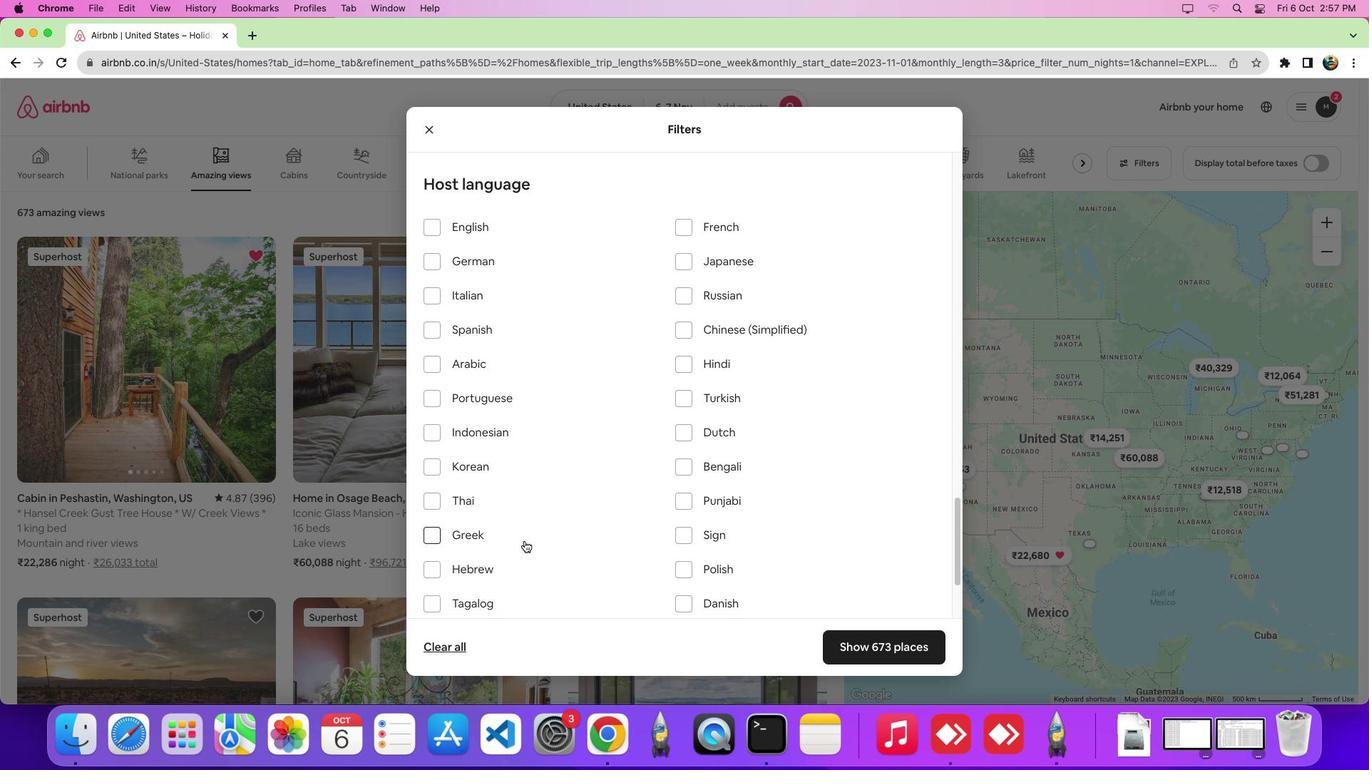 
Action: Mouse scrolled (524, 541) with delta (0, -2)
Screenshot: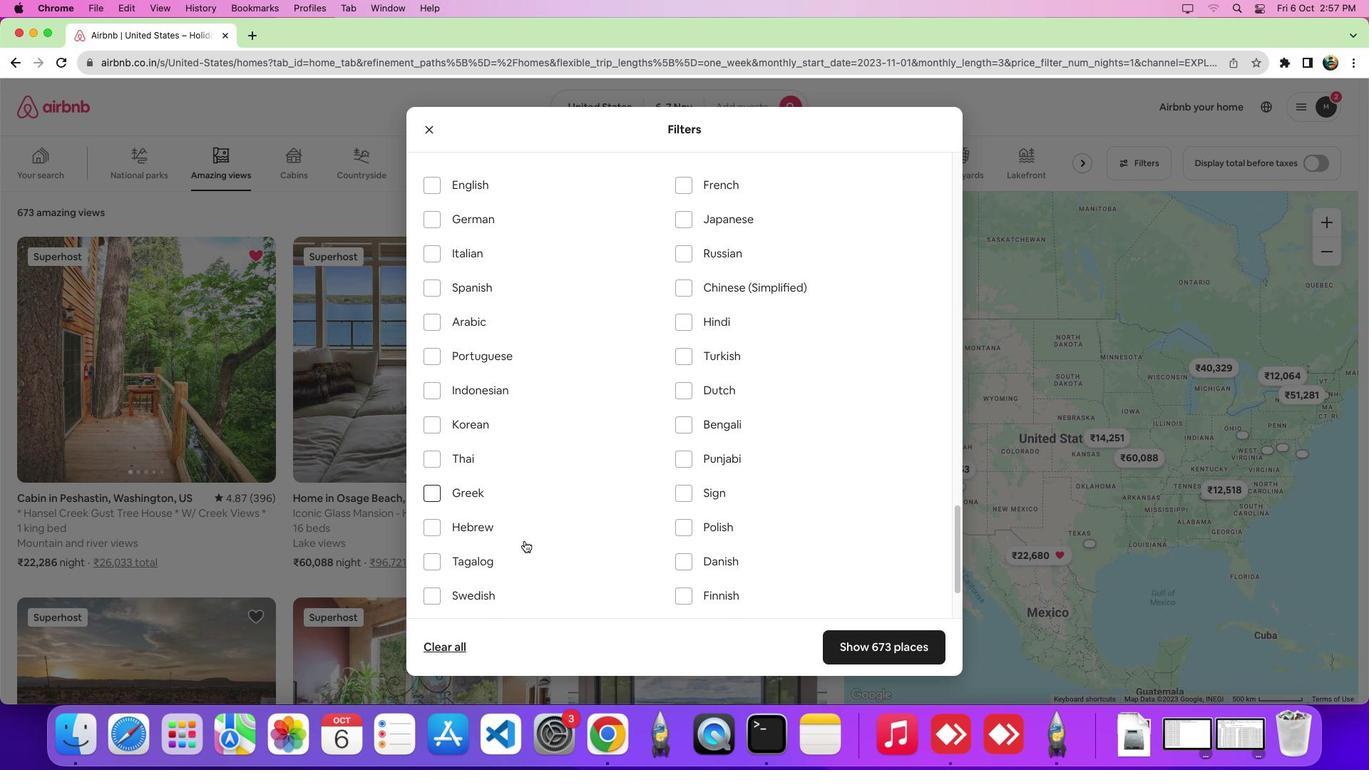 
Action: Mouse moved to (430, 382)
Screenshot: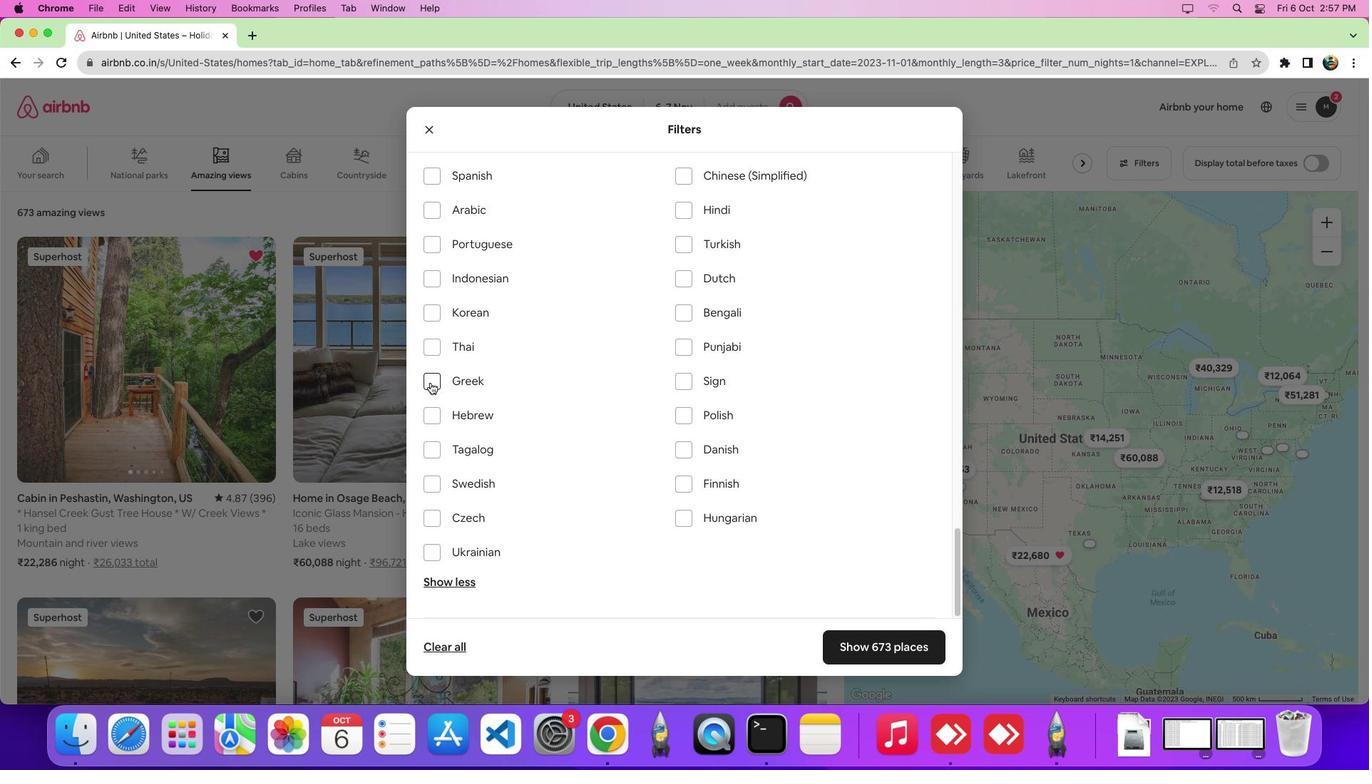 
Action: Mouse pressed left at (430, 382)
Screenshot: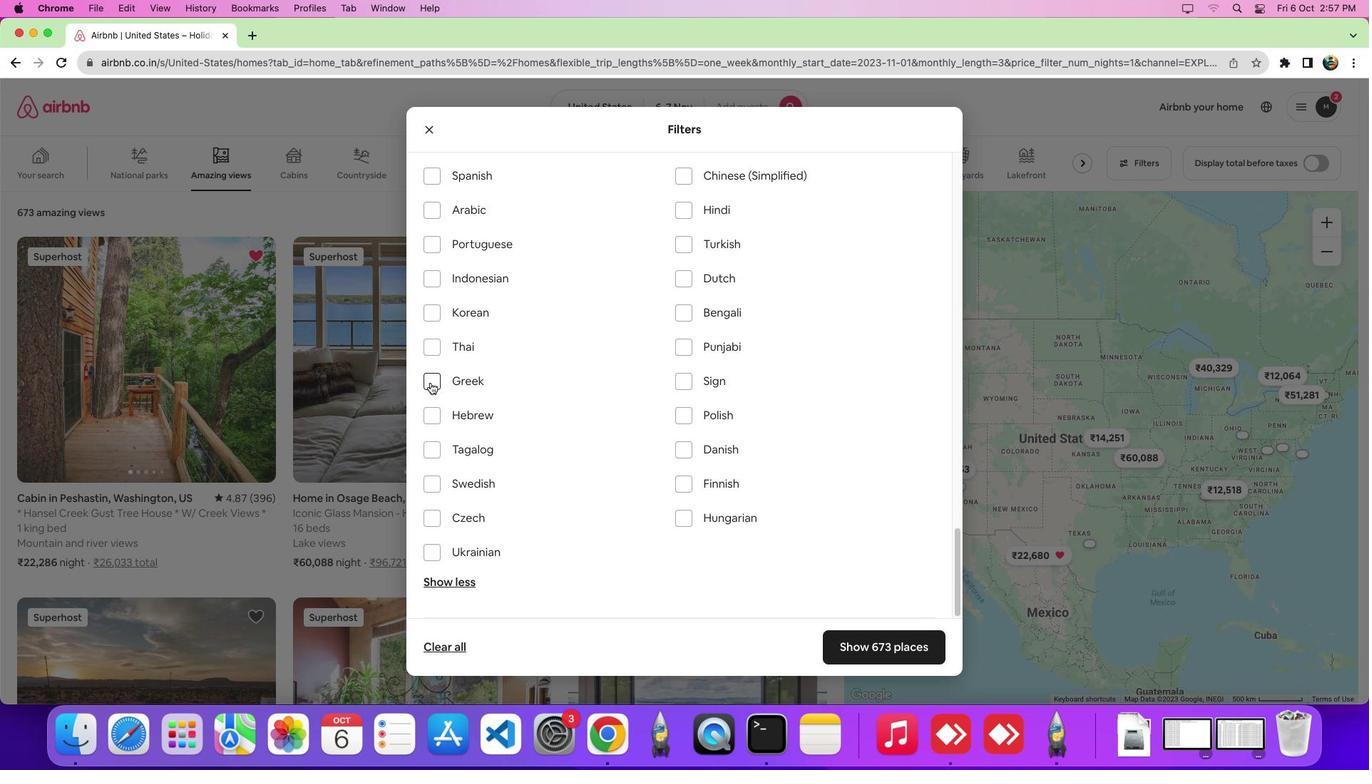 
